 Task: Add Sprouts Dark Chocolate Coconut Rolls With Mango Flavor to the cart.
Action: Mouse moved to (14, 58)
Screenshot: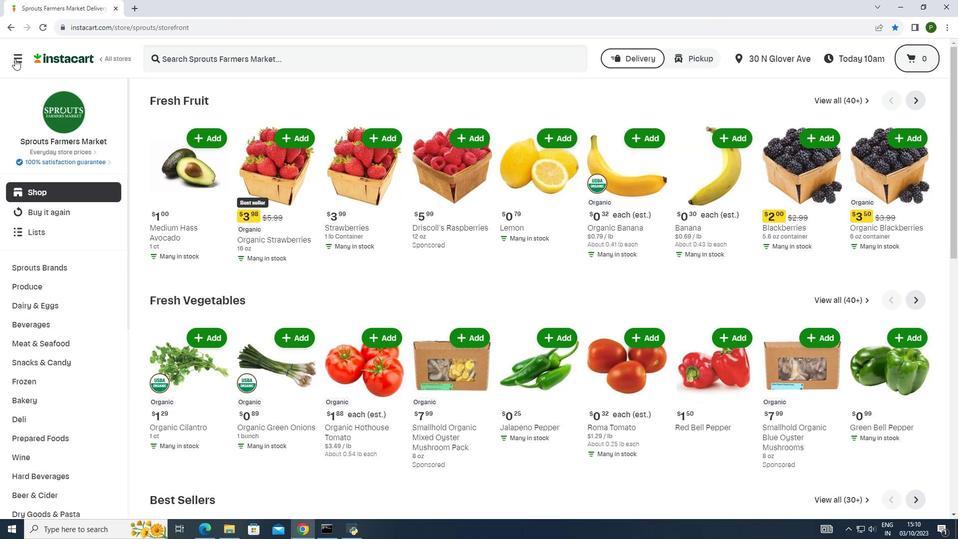 
Action: Mouse pressed left at (14, 58)
Screenshot: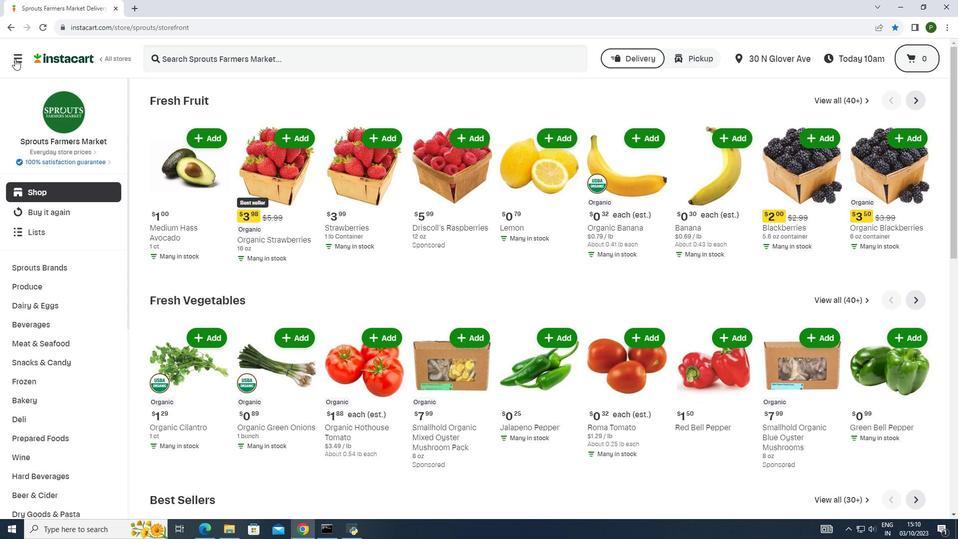 
Action: Mouse moved to (42, 258)
Screenshot: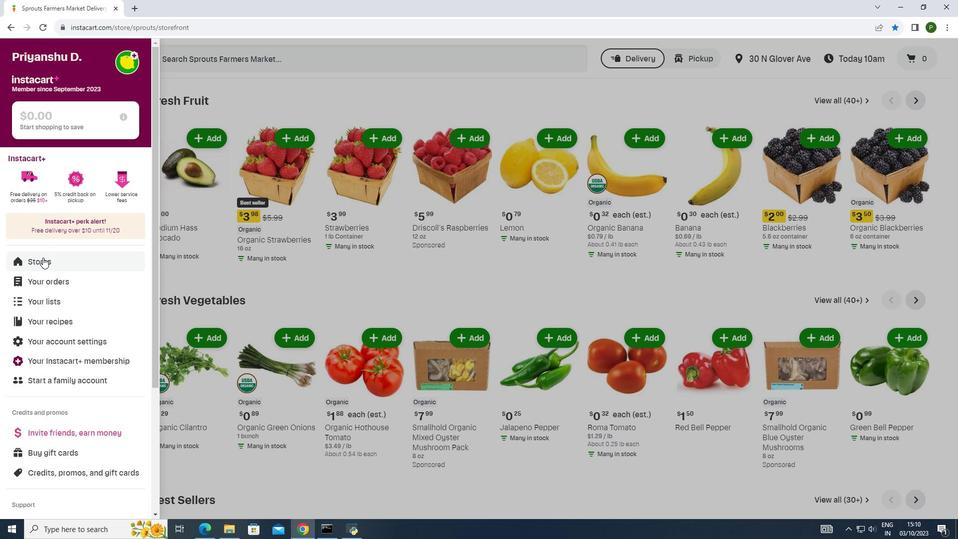 
Action: Mouse pressed left at (42, 258)
Screenshot: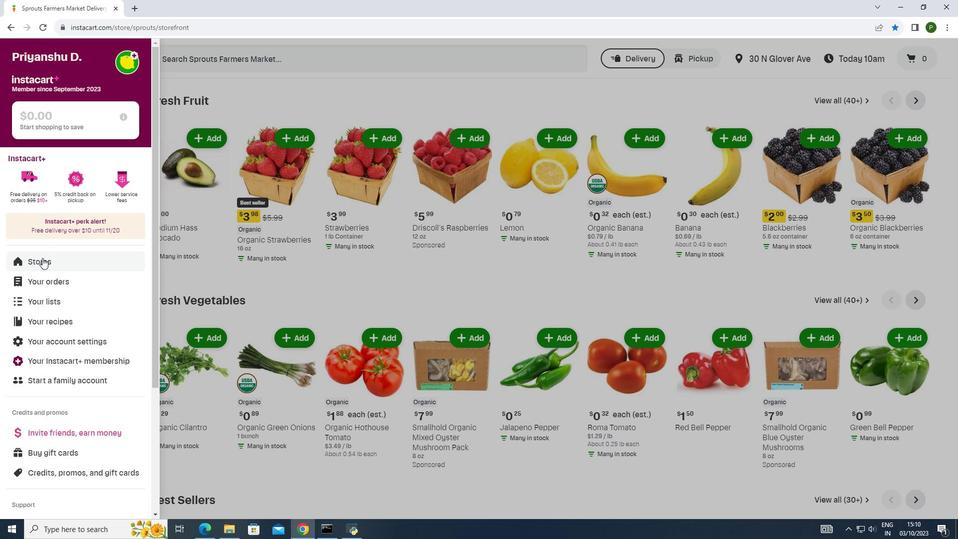 
Action: Mouse moved to (223, 95)
Screenshot: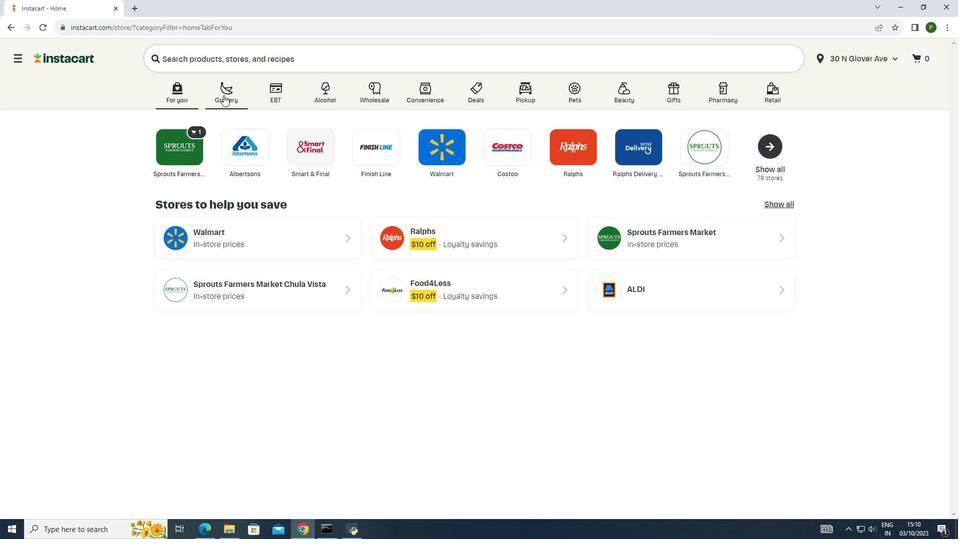 
Action: Mouse pressed left at (223, 95)
Screenshot: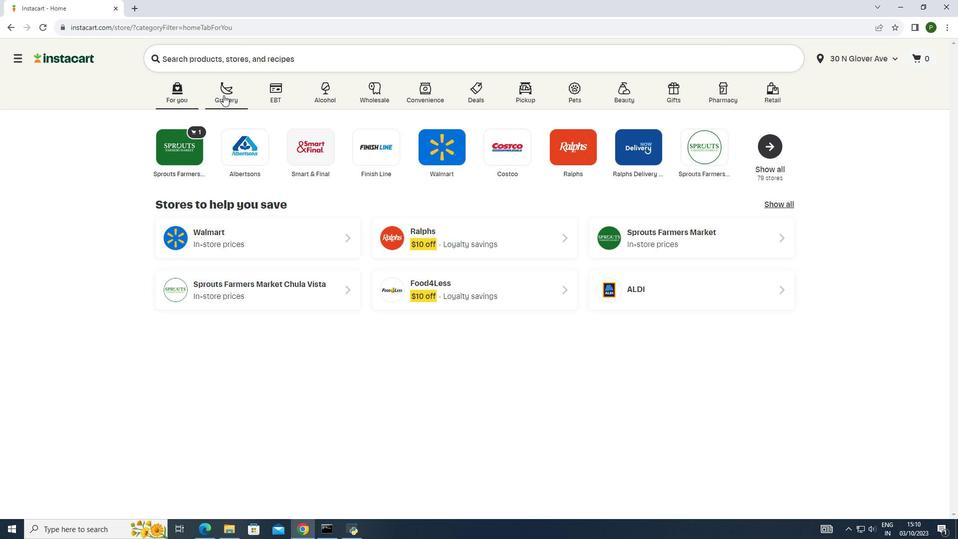 
Action: Mouse moved to (490, 144)
Screenshot: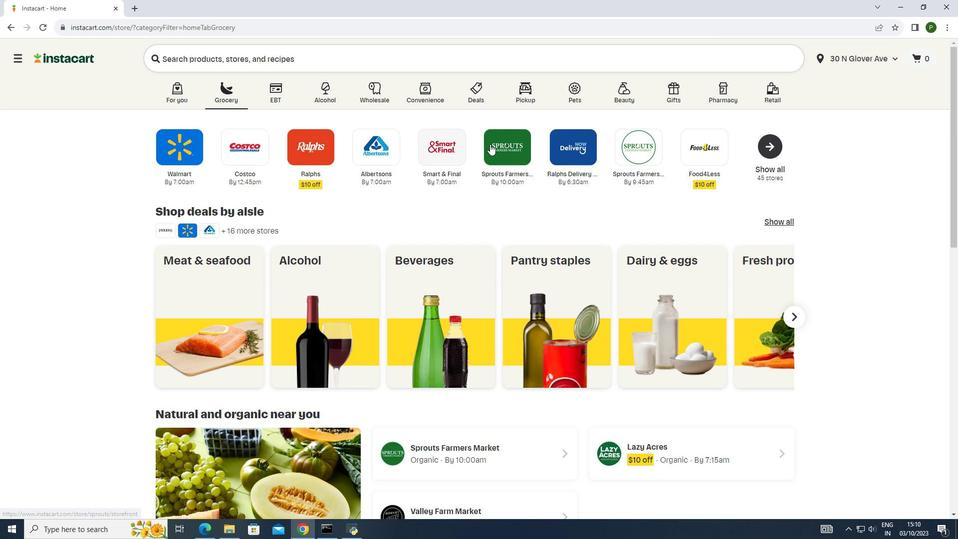 
Action: Mouse pressed left at (490, 144)
Screenshot: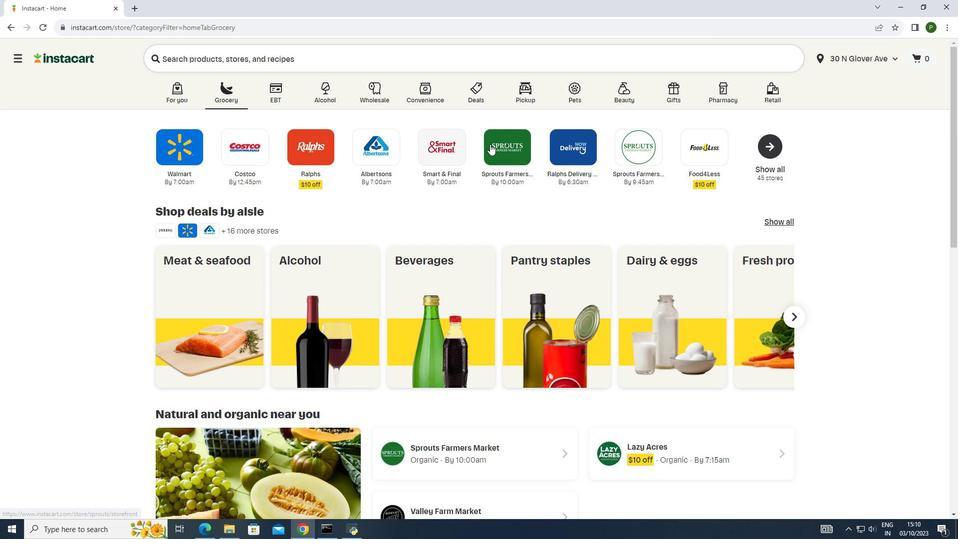 
Action: Mouse moved to (78, 266)
Screenshot: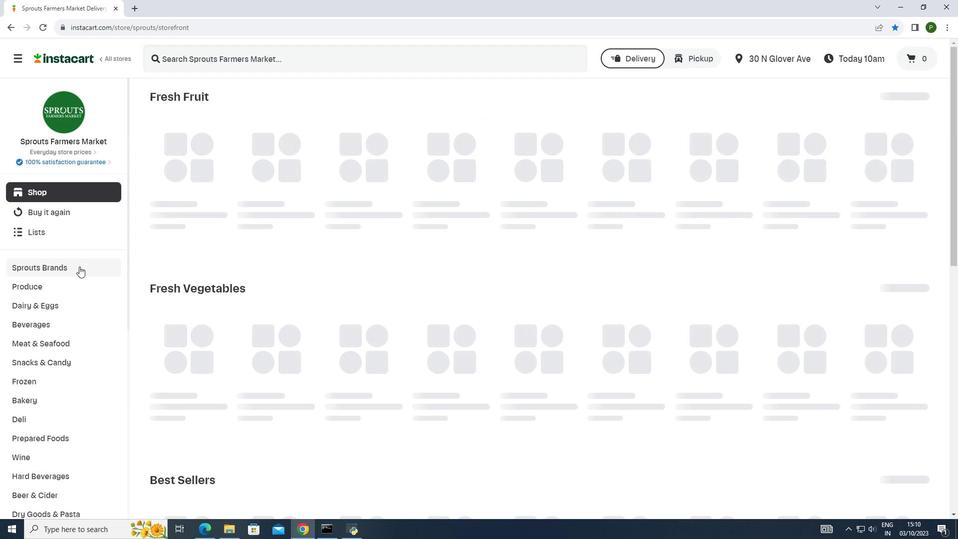 
Action: Mouse pressed left at (78, 266)
Screenshot: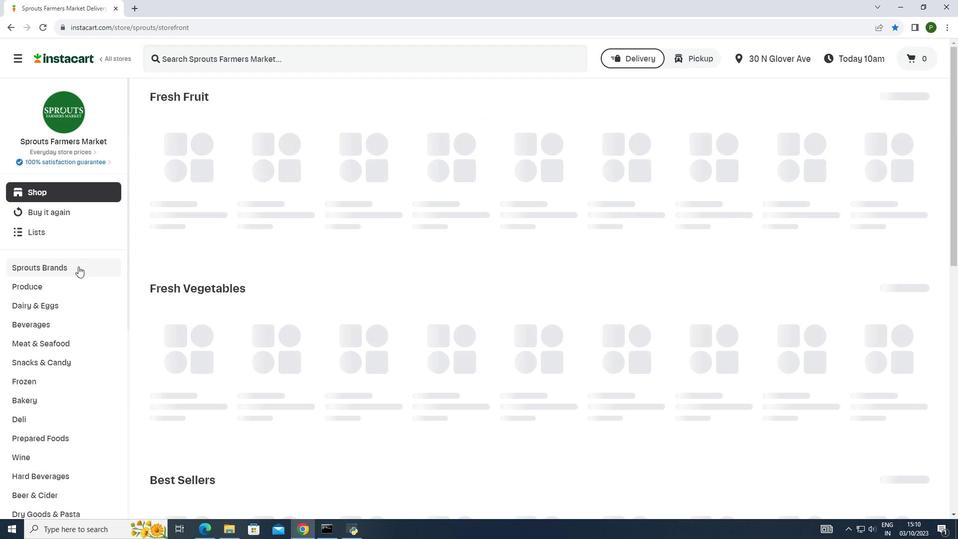 
Action: Mouse moved to (71, 341)
Screenshot: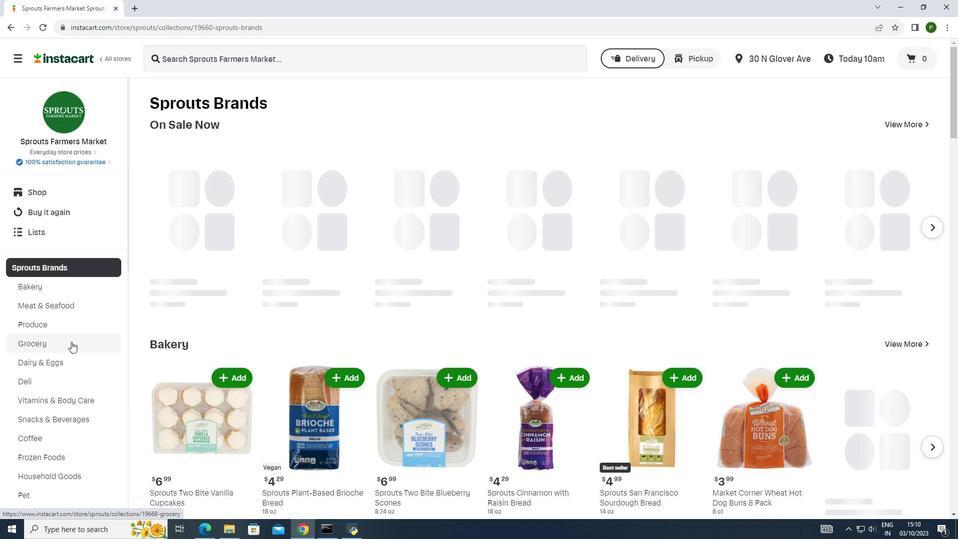 
Action: Mouse pressed left at (71, 341)
Screenshot: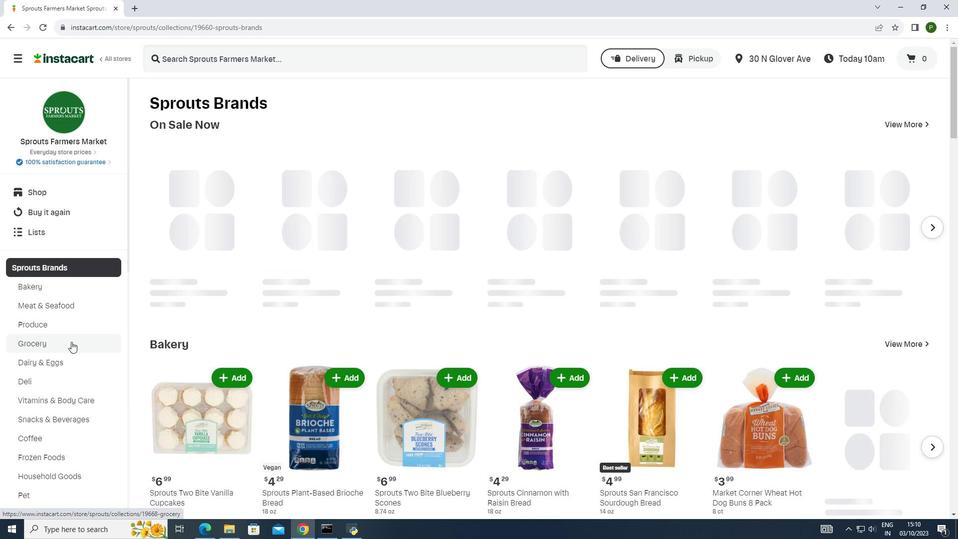 
Action: Mouse moved to (239, 241)
Screenshot: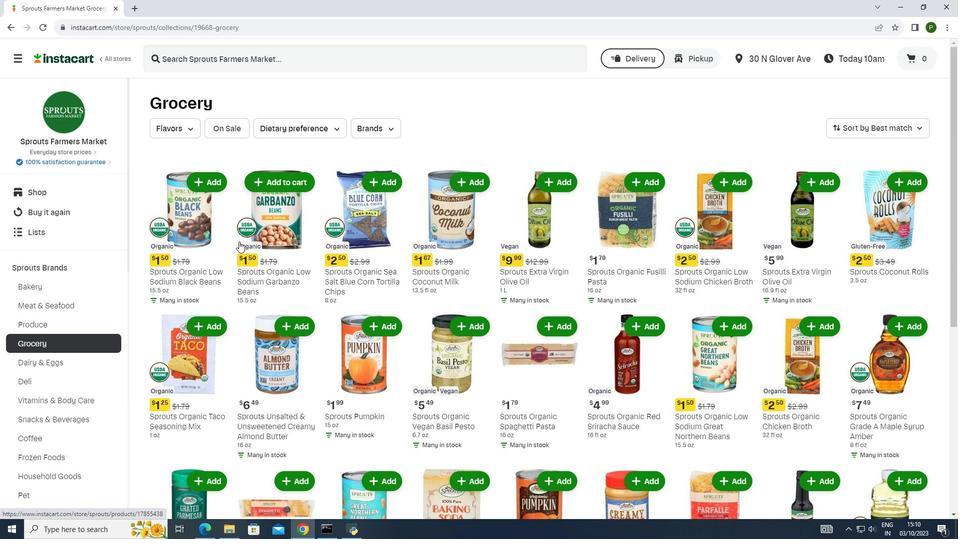 
Action: Mouse scrolled (239, 241) with delta (0, 0)
Screenshot: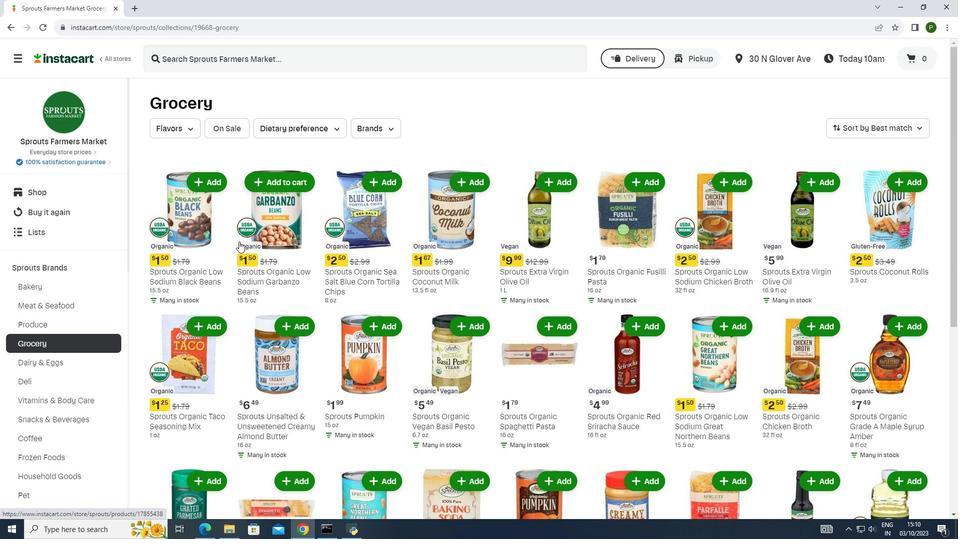 
Action: Mouse moved to (236, 242)
Screenshot: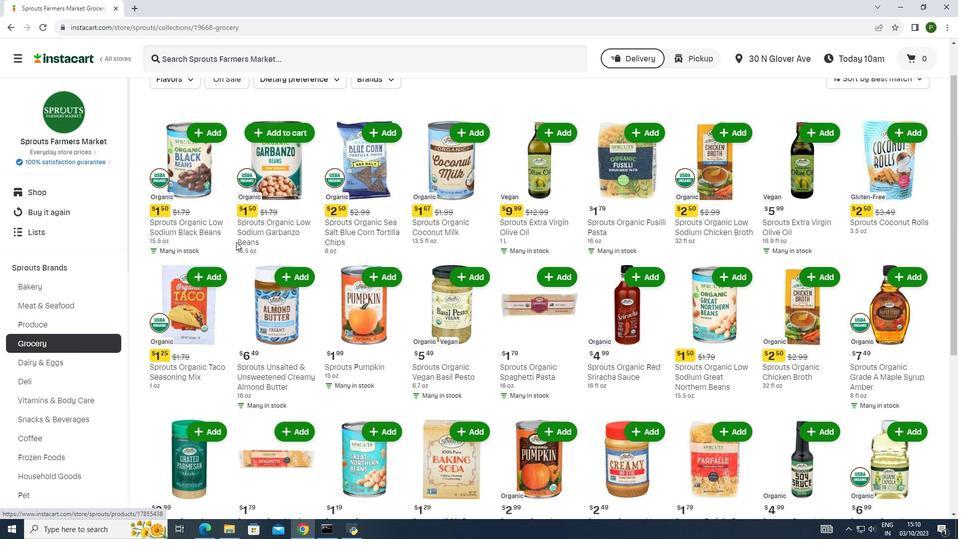 
Action: Mouse scrolled (236, 241) with delta (0, 0)
Screenshot: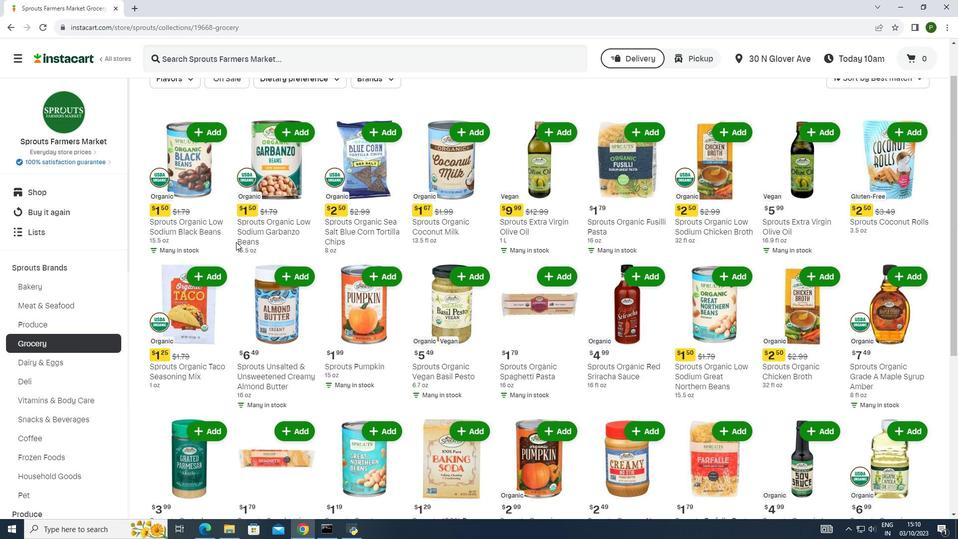 
Action: Mouse scrolled (236, 241) with delta (0, 0)
Screenshot: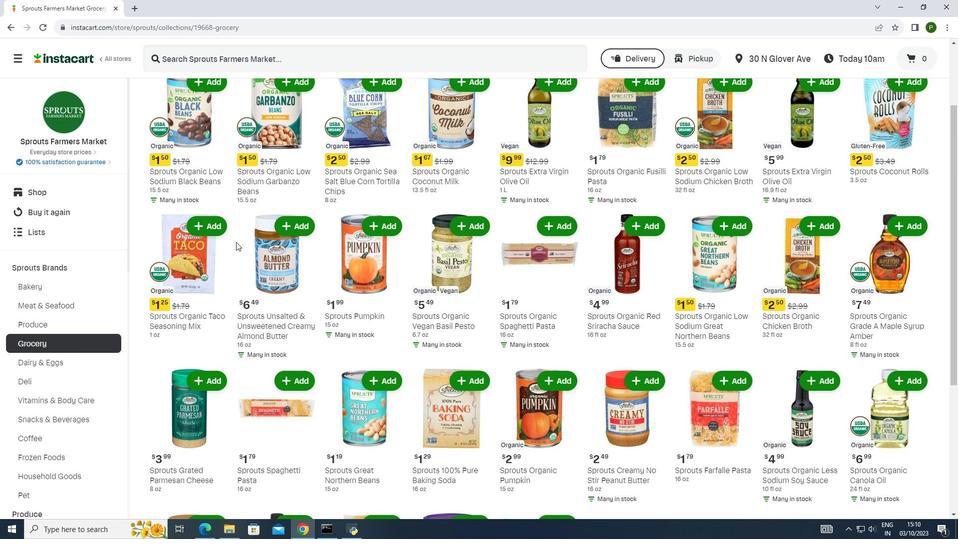 
Action: Mouse scrolled (236, 241) with delta (0, 0)
Screenshot: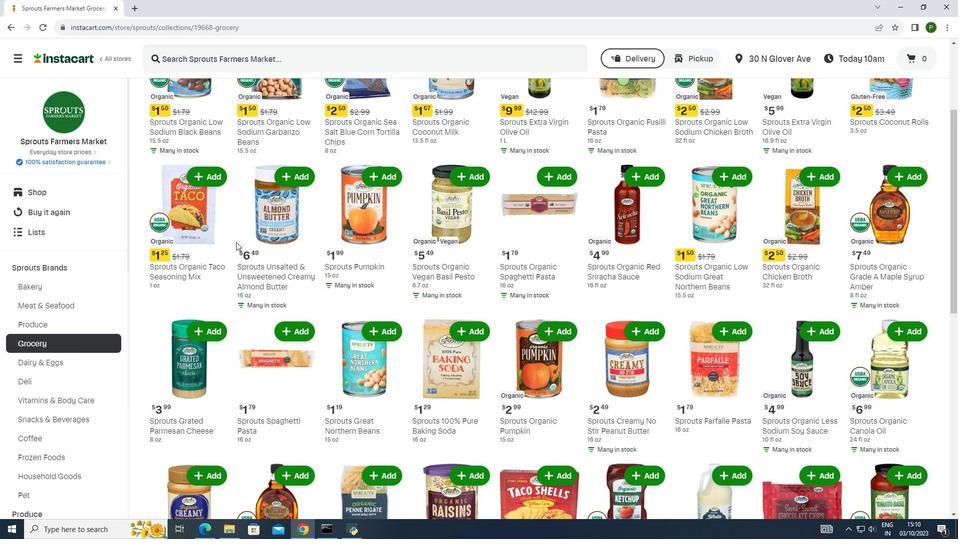 
Action: Mouse scrolled (236, 241) with delta (0, 0)
Screenshot: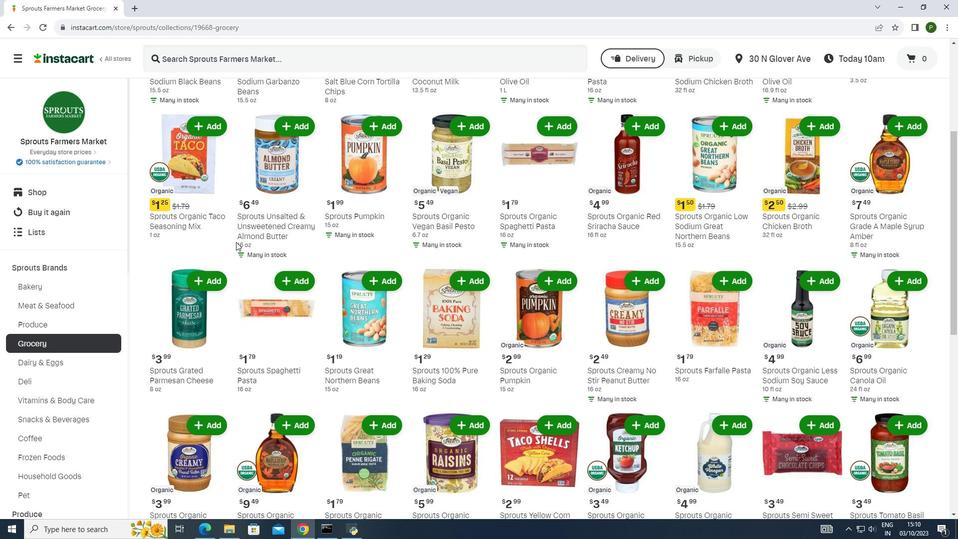
Action: Mouse scrolled (236, 241) with delta (0, 0)
Screenshot: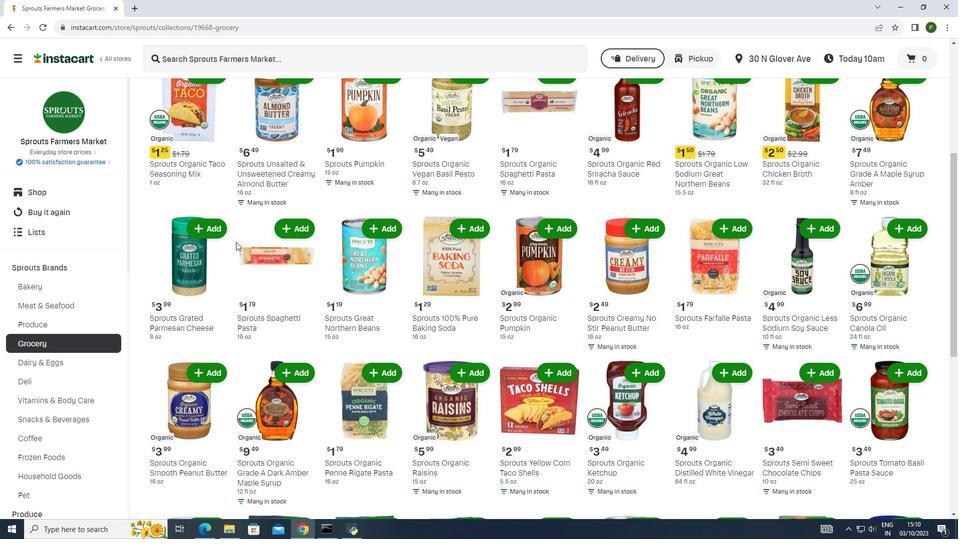 
Action: Mouse scrolled (236, 241) with delta (0, 0)
Screenshot: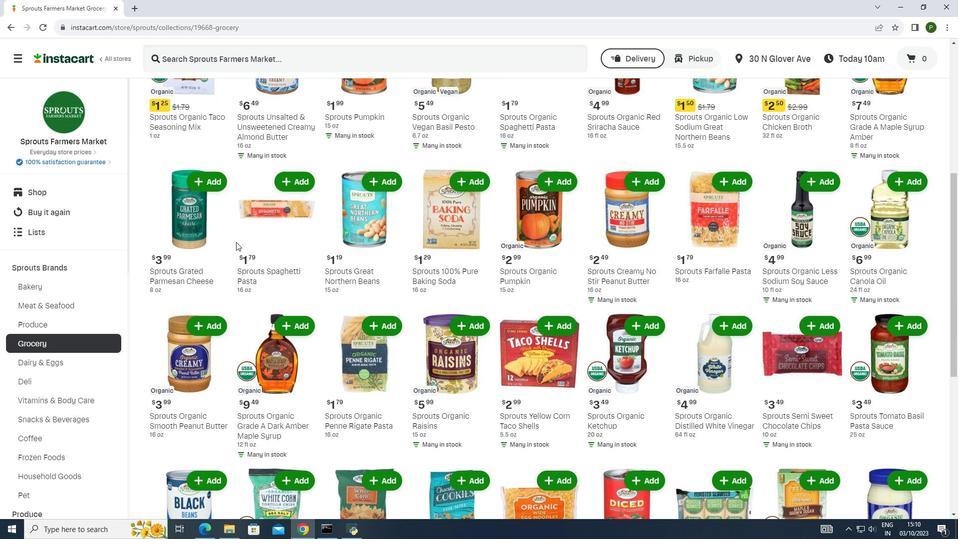 
Action: Mouse scrolled (236, 241) with delta (0, 0)
Screenshot: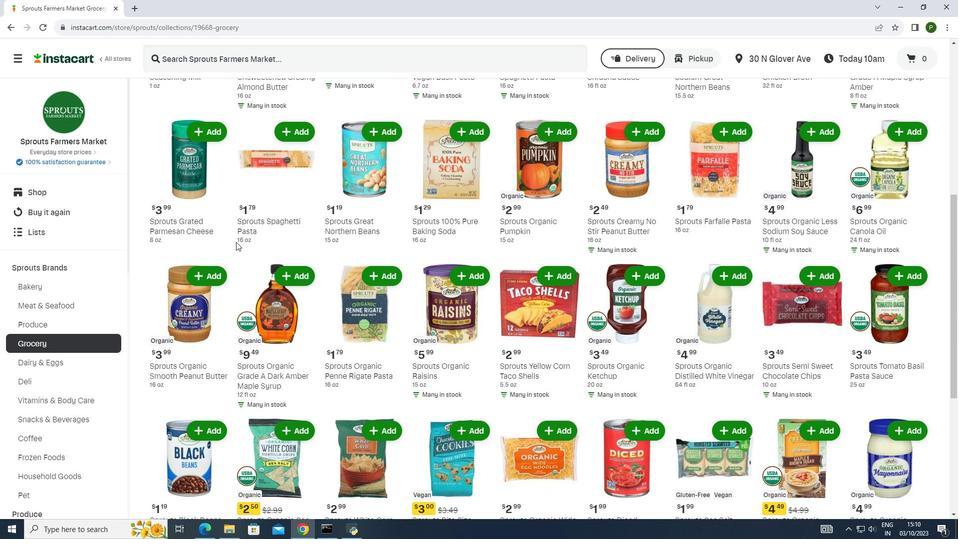 
Action: Mouse scrolled (236, 241) with delta (0, 0)
Screenshot: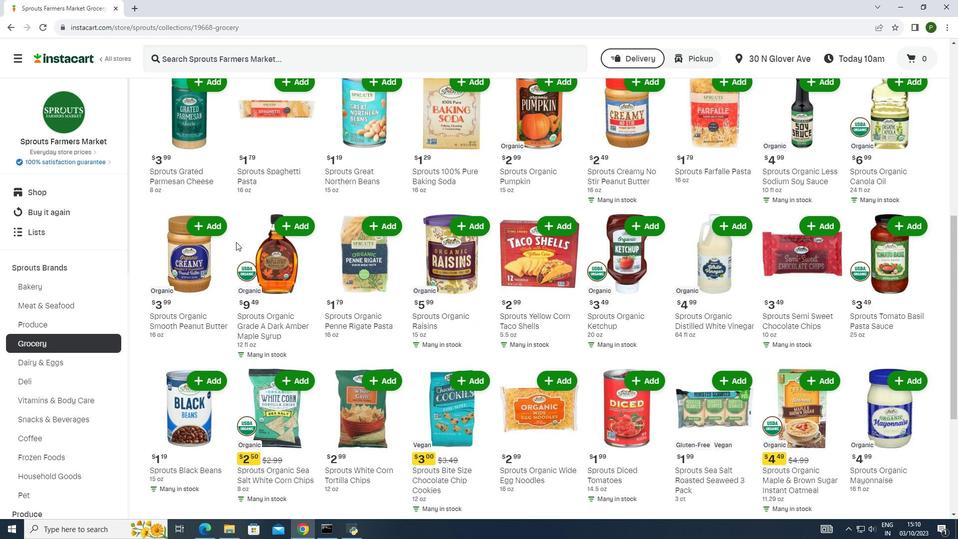 
Action: Mouse scrolled (236, 241) with delta (0, 0)
Screenshot: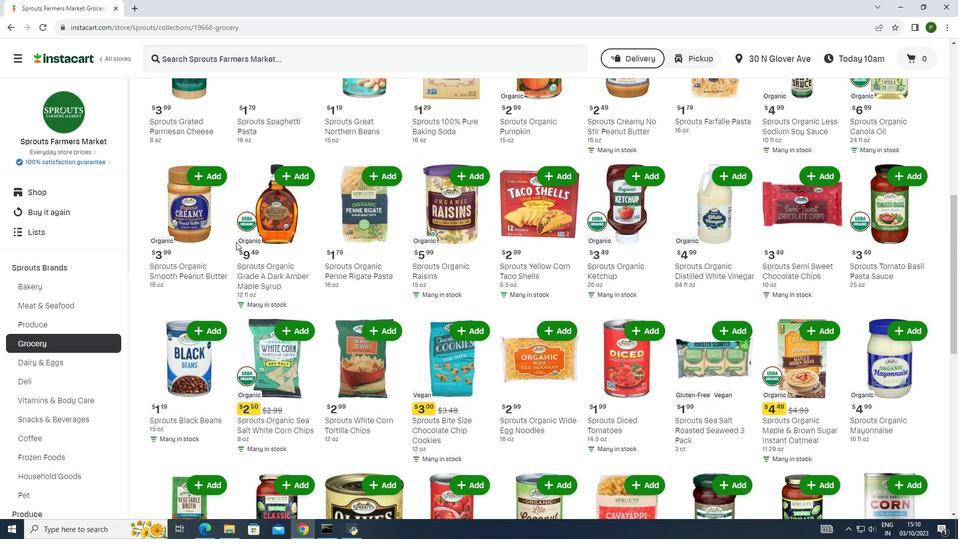 
Action: Mouse scrolled (236, 241) with delta (0, 0)
Screenshot: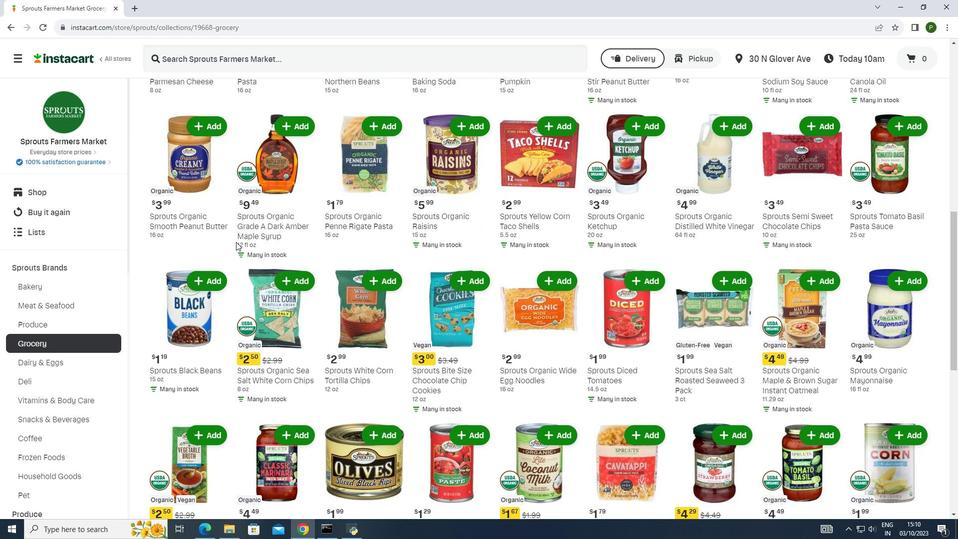 
Action: Mouse scrolled (236, 241) with delta (0, 0)
Screenshot: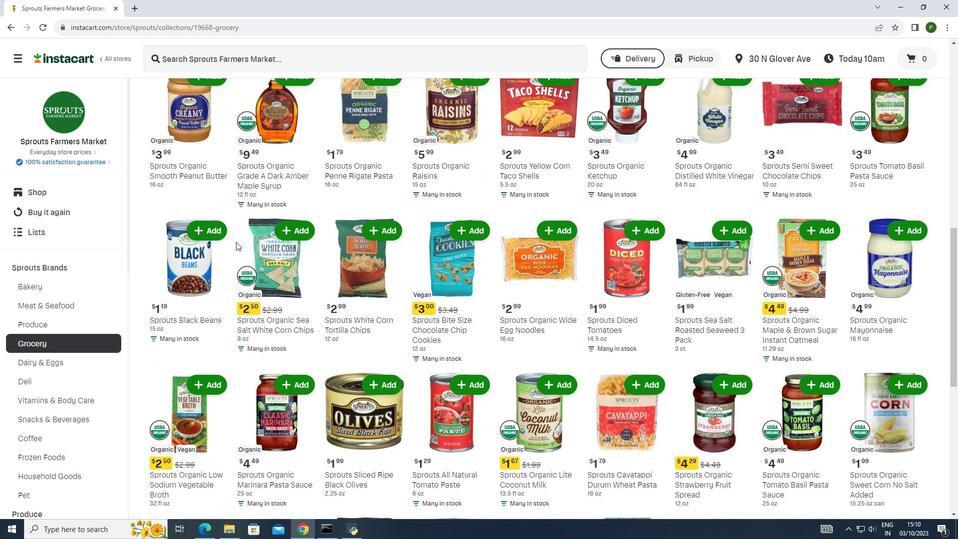 
Action: Mouse scrolled (236, 241) with delta (0, 0)
Screenshot: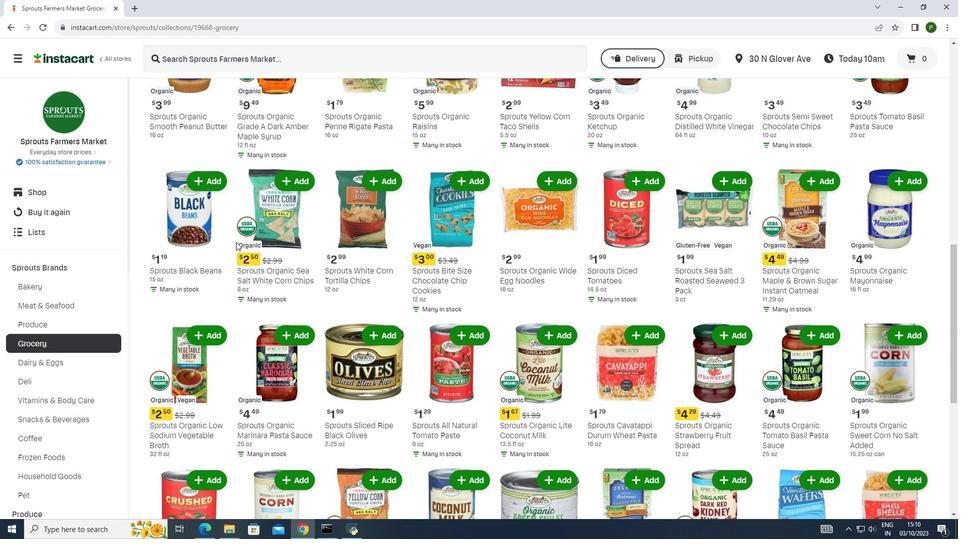 
Action: Mouse scrolled (236, 241) with delta (0, 0)
Screenshot: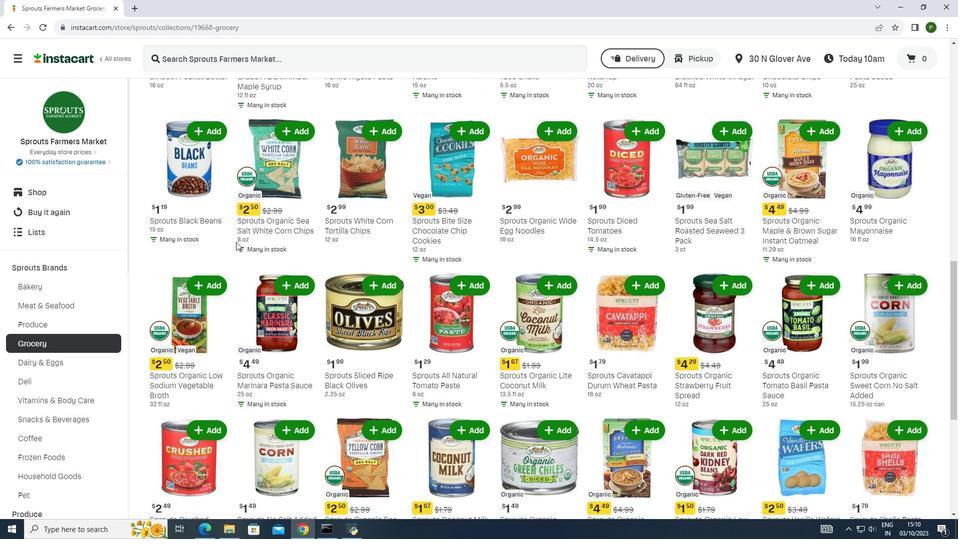 
Action: Mouse scrolled (236, 241) with delta (0, 0)
Screenshot: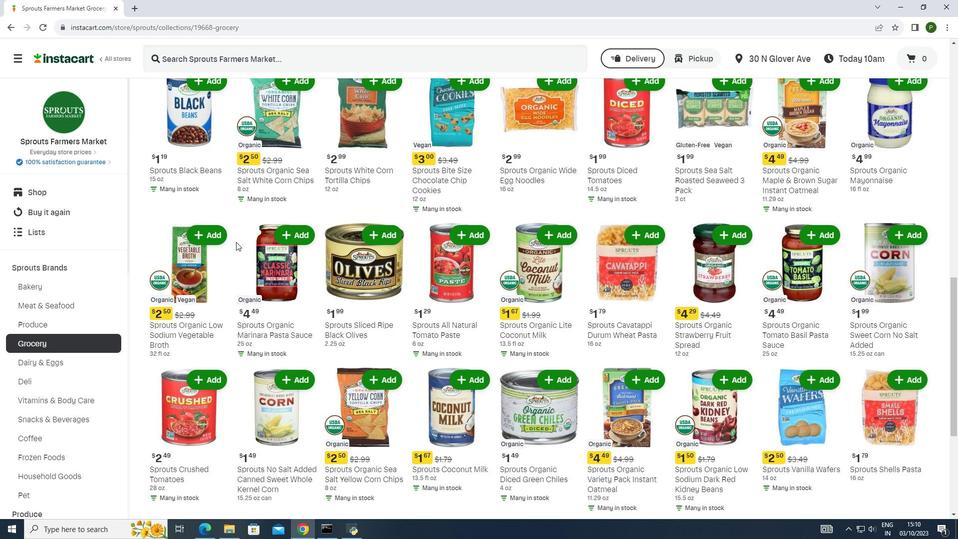 
Action: Mouse scrolled (236, 241) with delta (0, 0)
Screenshot: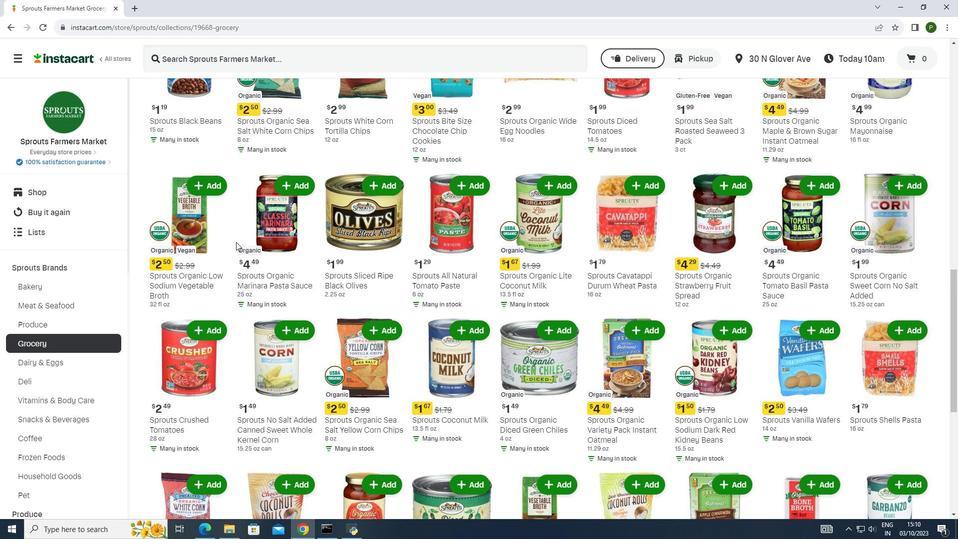
Action: Mouse scrolled (236, 241) with delta (0, 0)
Screenshot: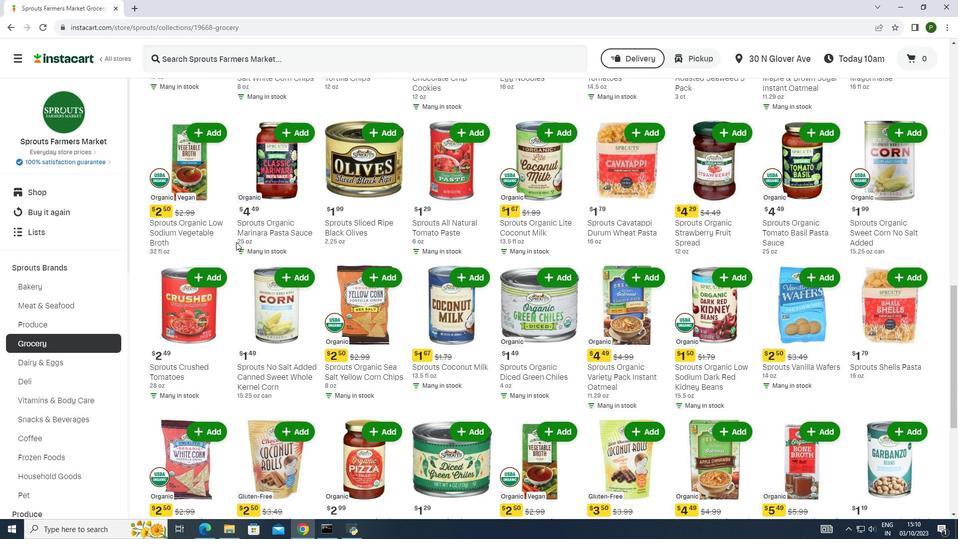 
Action: Mouse scrolled (236, 241) with delta (0, 0)
Screenshot: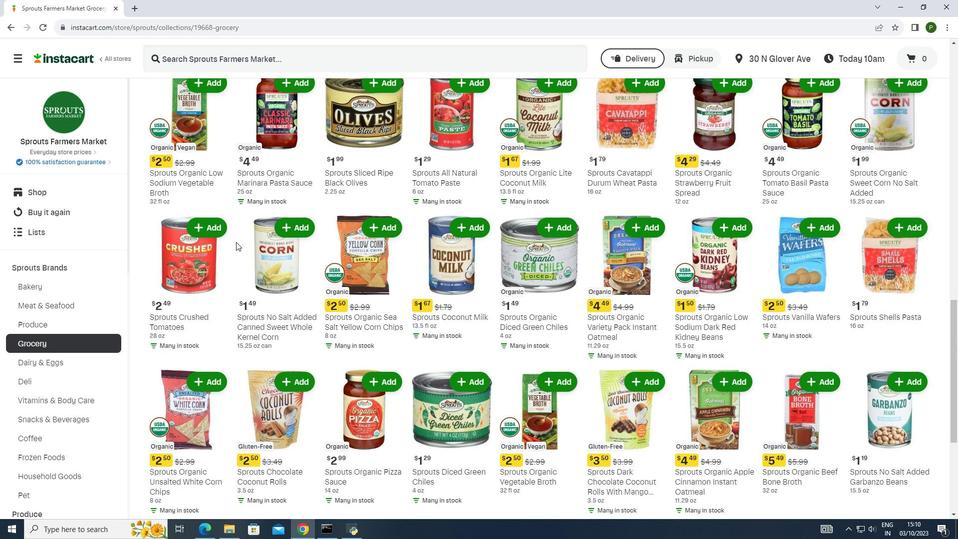 
Action: Mouse scrolled (236, 241) with delta (0, 0)
Screenshot: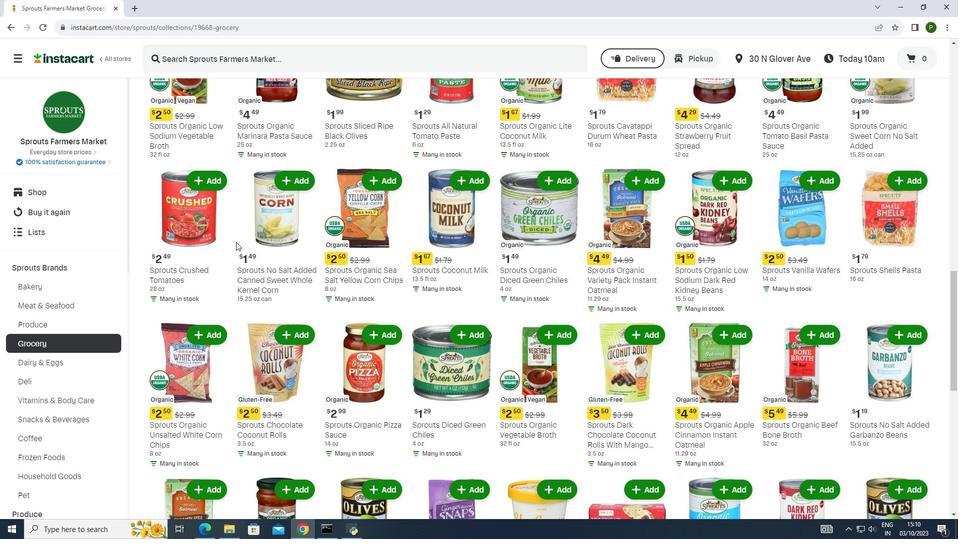 
Action: Mouse scrolled (236, 241) with delta (0, 0)
Screenshot: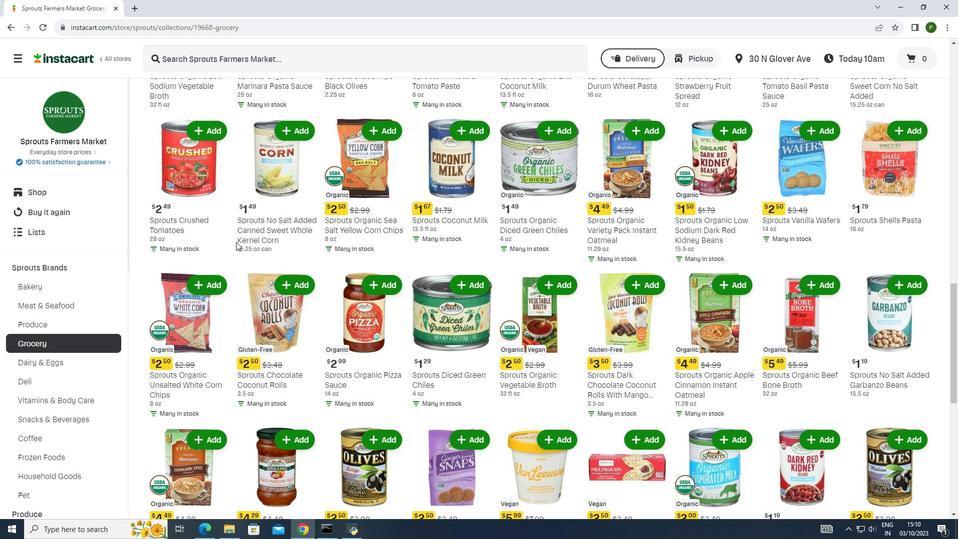 
Action: Mouse moved to (606, 233)
Screenshot: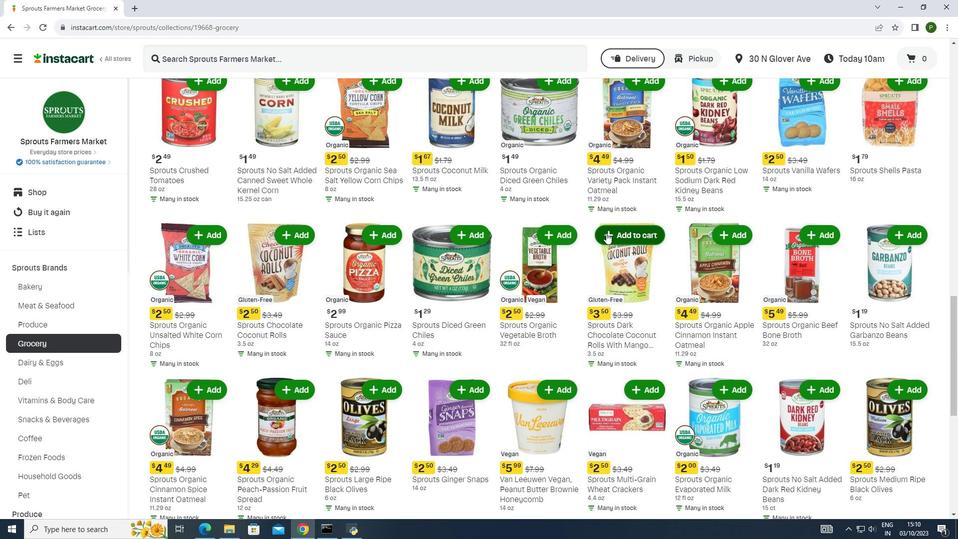 
Action: Mouse pressed left at (606, 233)
Screenshot: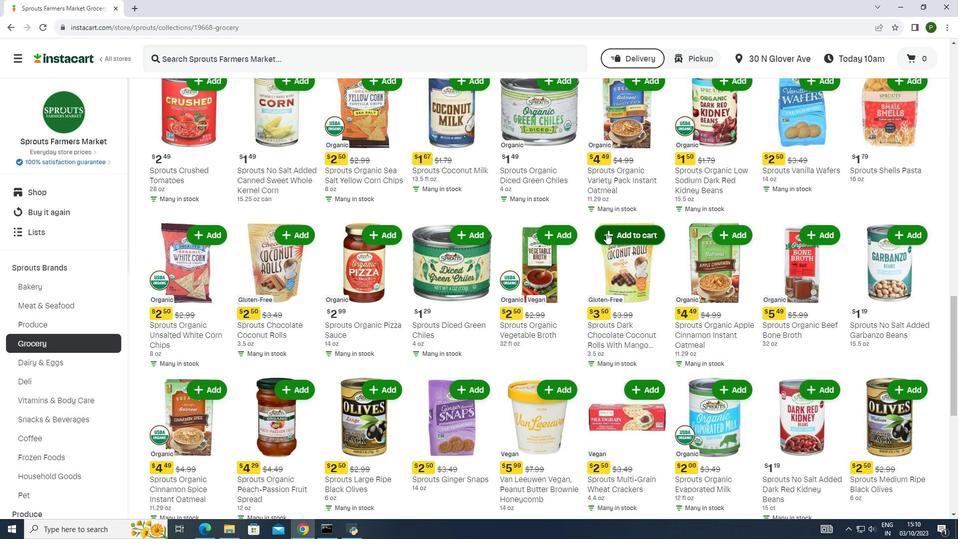 
